 Task: In the  document Kennedy.odtMake this file  'available offline' Add shortcut to Drive 'Starred'Email the file to   softage.4@softage.net, with message attached Important: I've emailed you crucial details. Please make sure to go through it thoroughly. and file type: 'Open Document'
Action: Mouse moved to (234, 313)
Screenshot: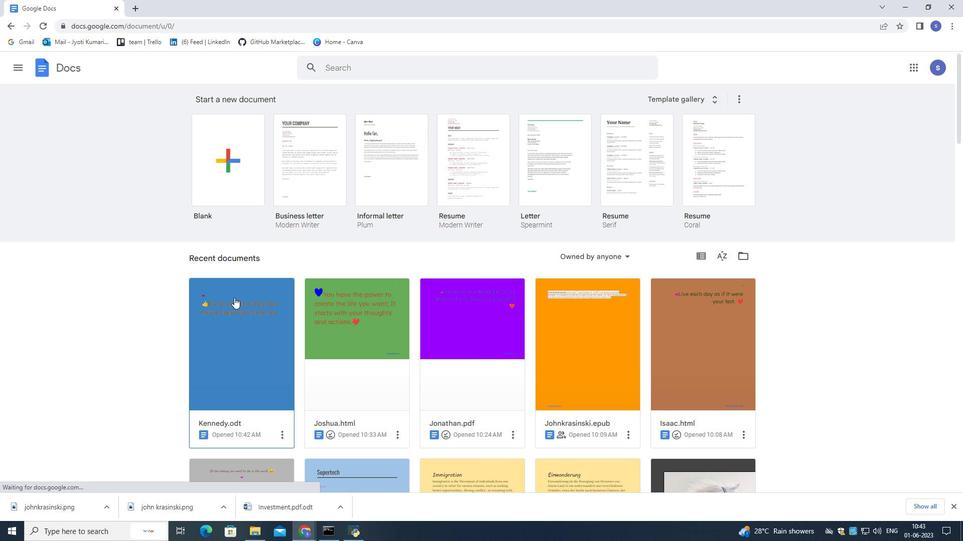 
Action: Mouse pressed left at (234, 313)
Screenshot: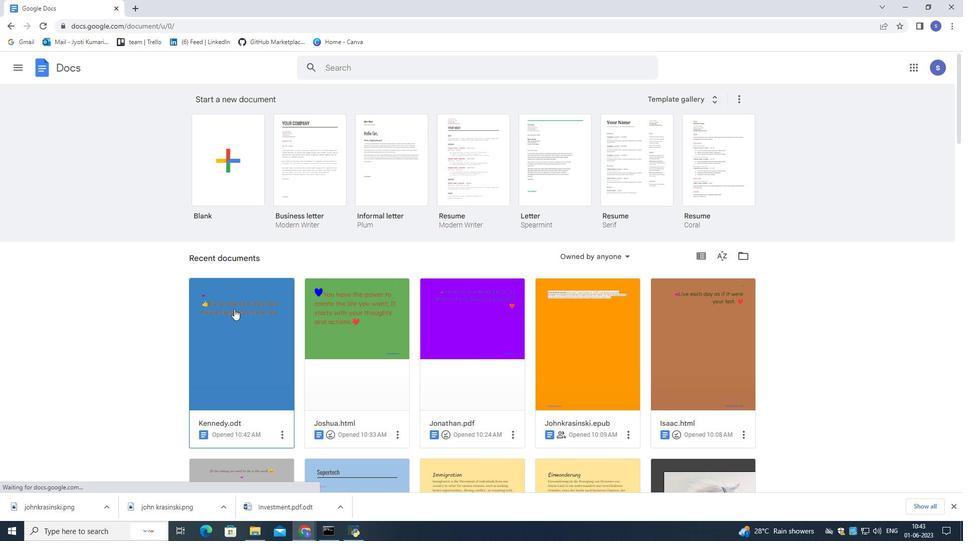 
Action: Mouse moved to (234, 313)
Screenshot: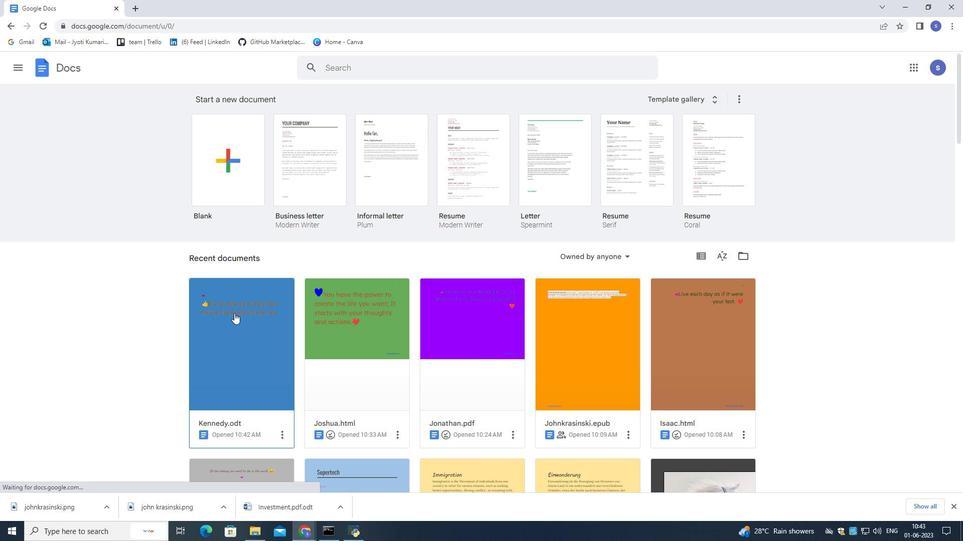 
Action: Mouse pressed left at (234, 313)
Screenshot: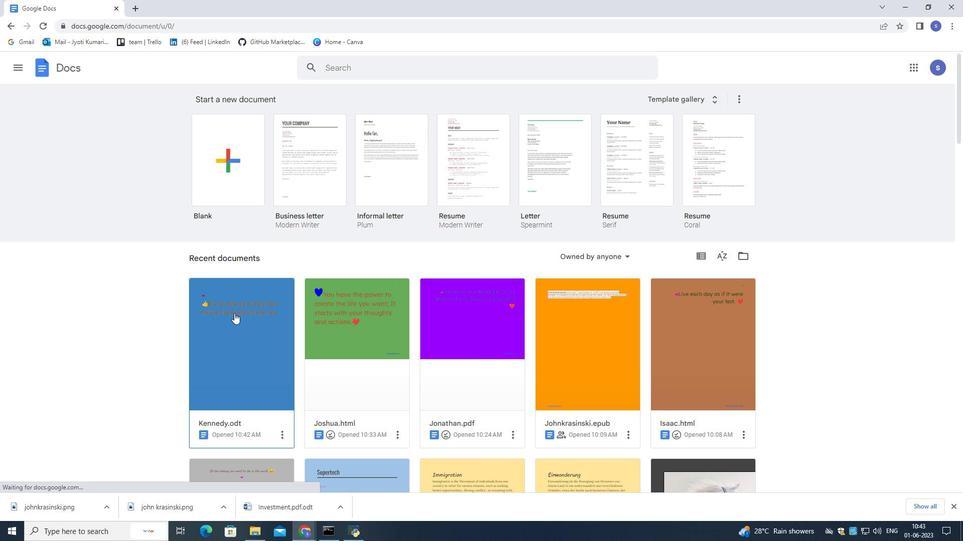 
Action: Mouse moved to (34, 73)
Screenshot: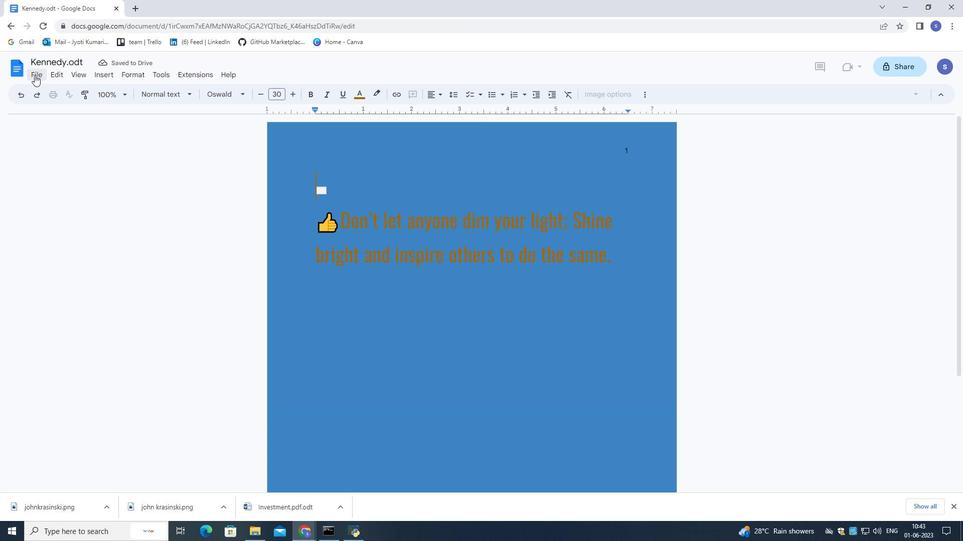 
Action: Mouse pressed left at (34, 73)
Screenshot: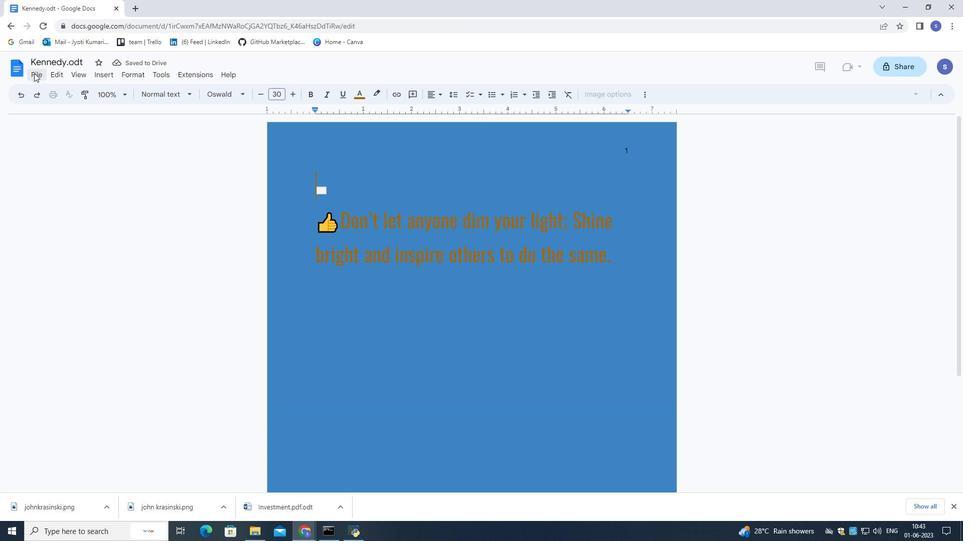 
Action: Mouse moved to (111, 293)
Screenshot: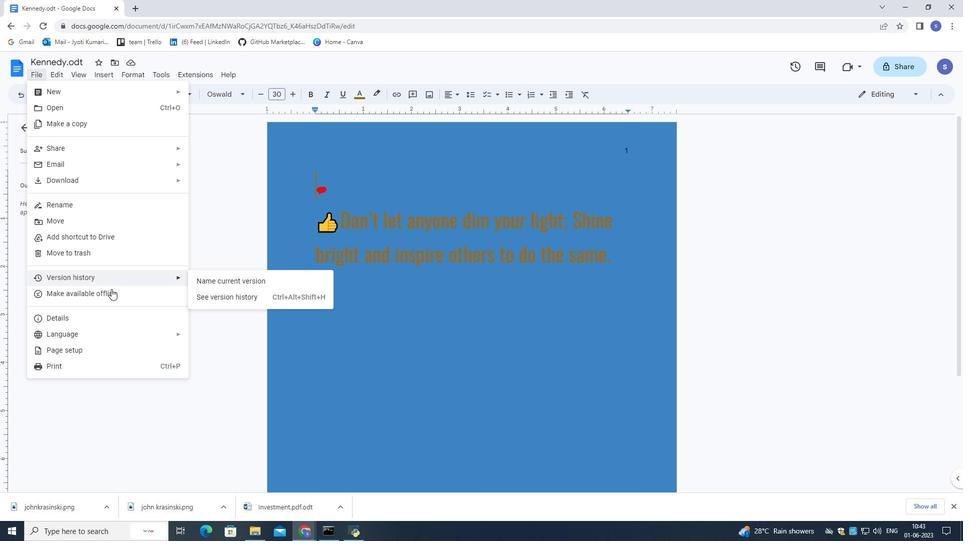
Action: Mouse pressed left at (111, 293)
Screenshot: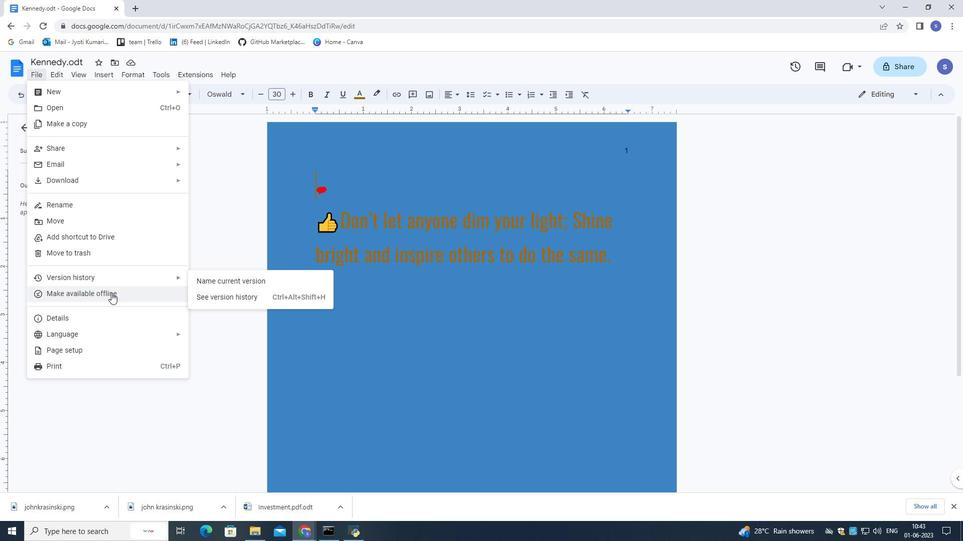 
Action: Mouse moved to (35, 75)
Screenshot: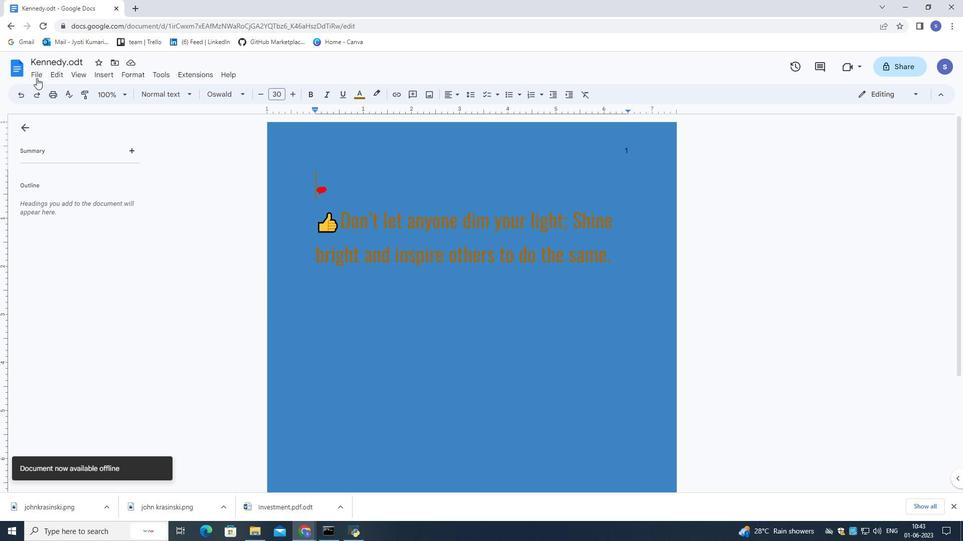 
Action: Mouse pressed left at (35, 75)
Screenshot: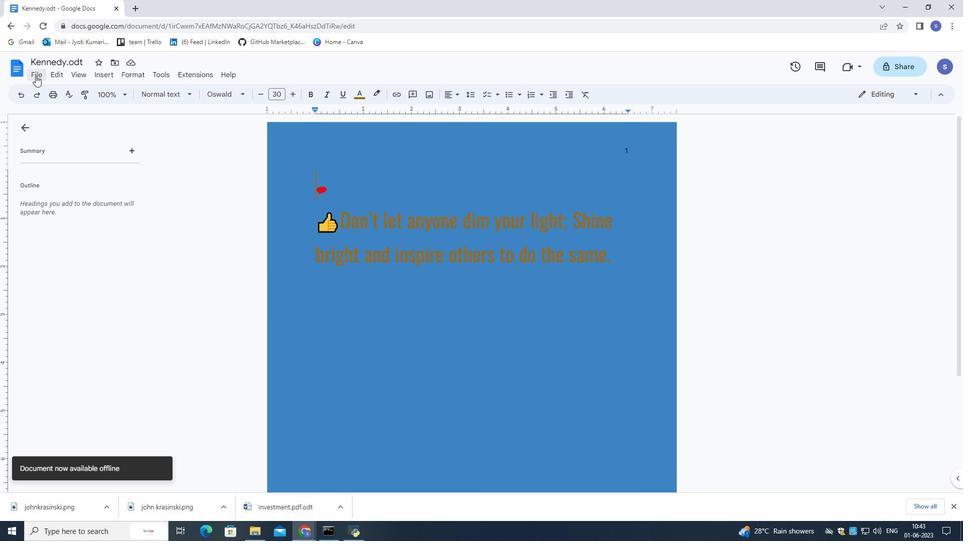 
Action: Mouse moved to (79, 239)
Screenshot: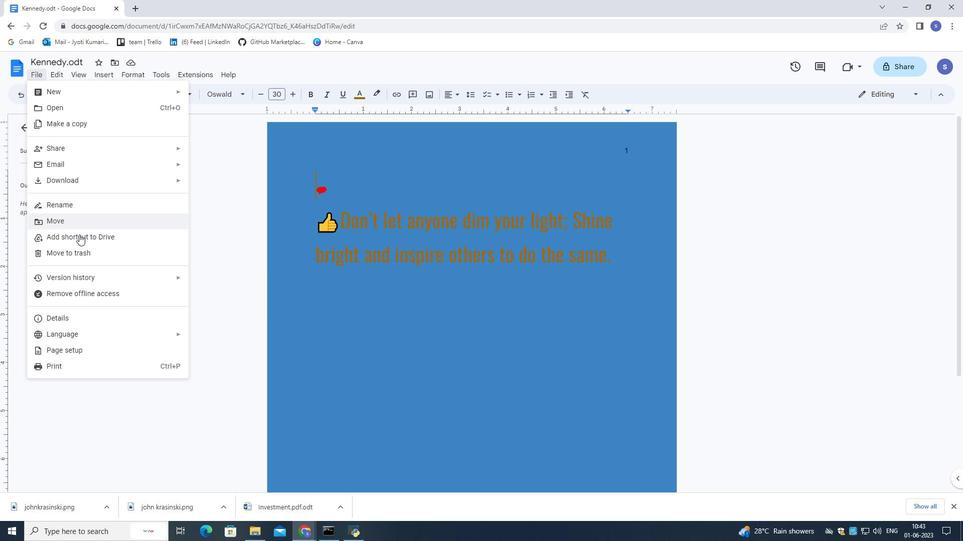 
Action: Mouse pressed left at (79, 239)
Screenshot: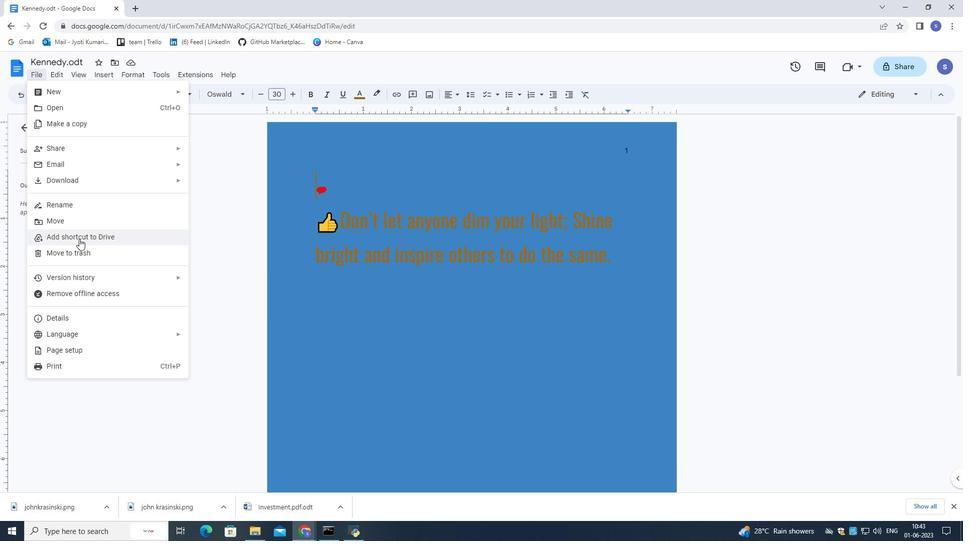 
Action: Mouse moved to (241, 216)
Screenshot: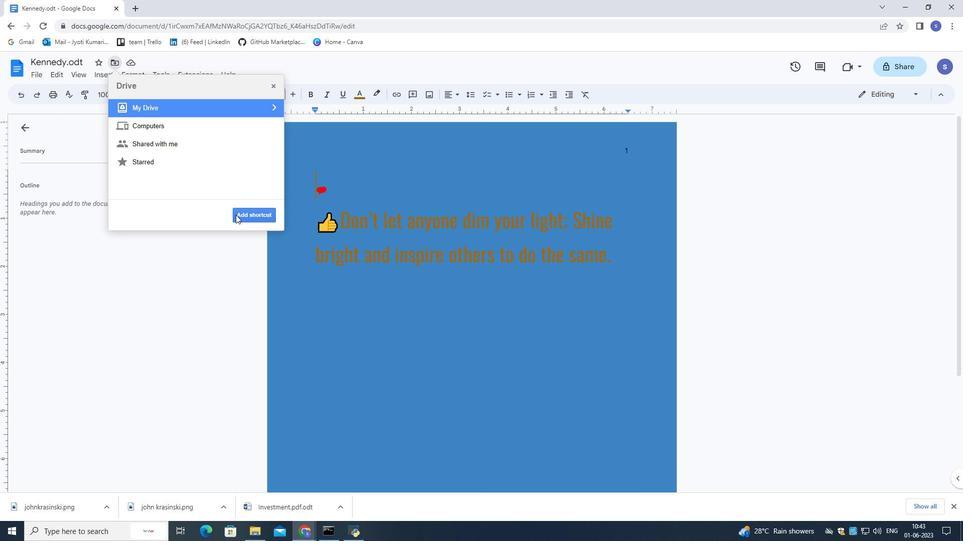 
Action: Mouse pressed left at (241, 216)
Screenshot: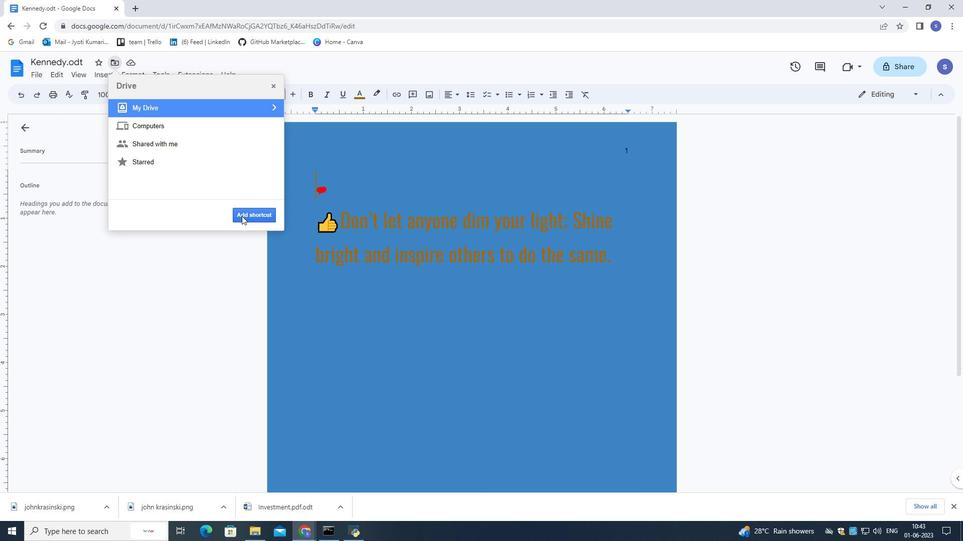
Action: Mouse moved to (42, 71)
Screenshot: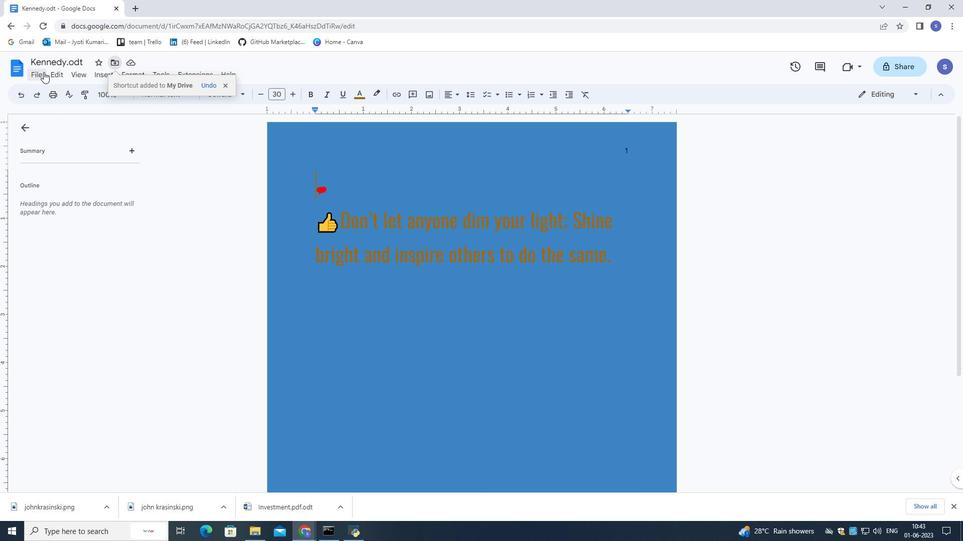 
Action: Mouse pressed left at (42, 71)
Screenshot: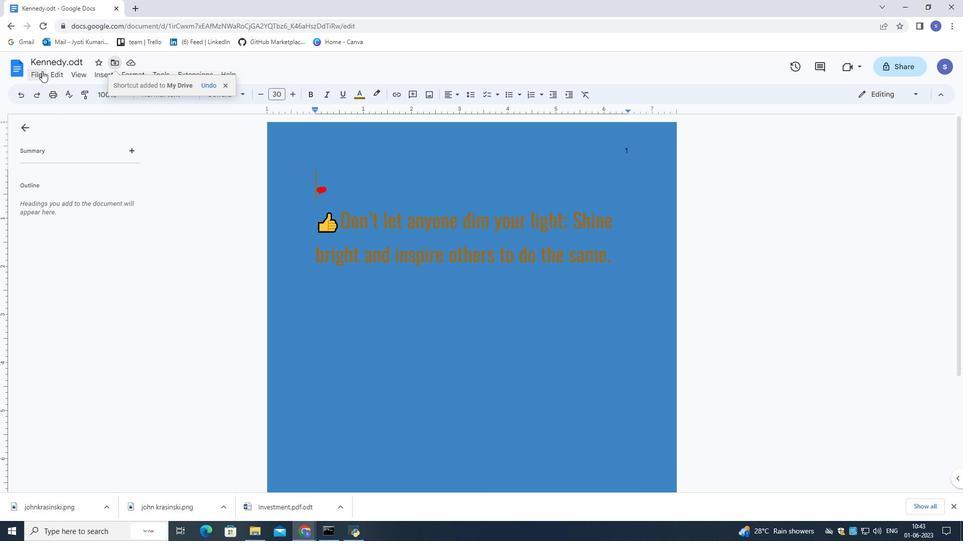 
Action: Mouse moved to (205, 170)
Screenshot: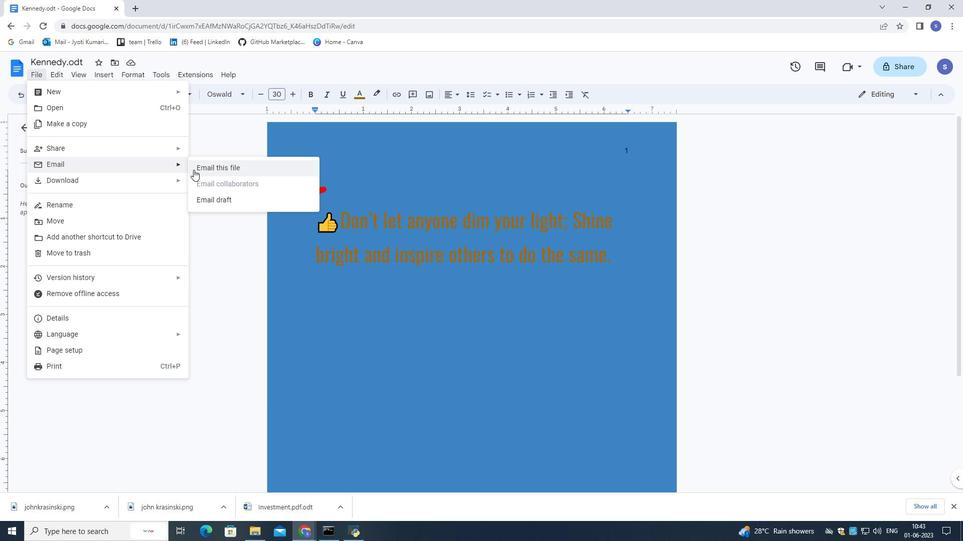 
Action: Mouse pressed left at (205, 170)
Screenshot: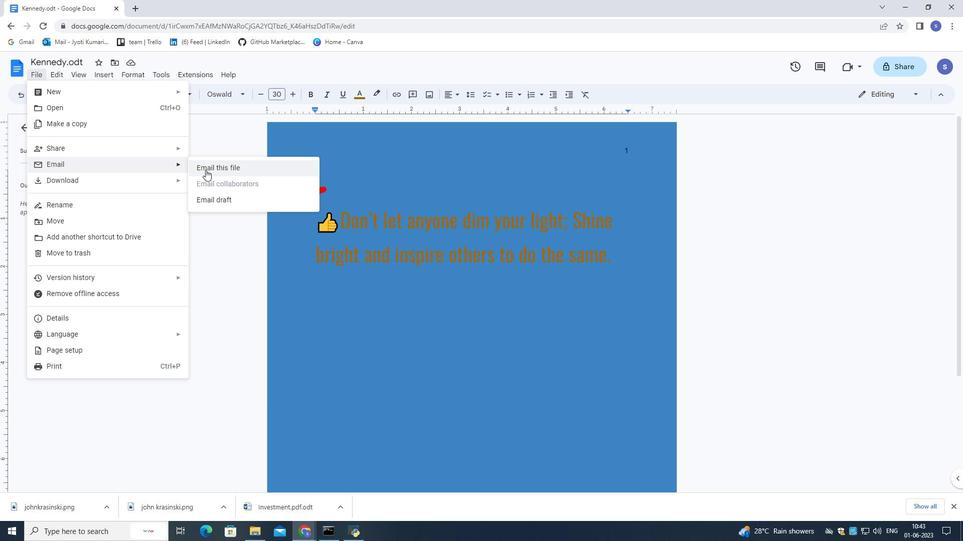 
Action: Mouse moved to (206, 161)
Screenshot: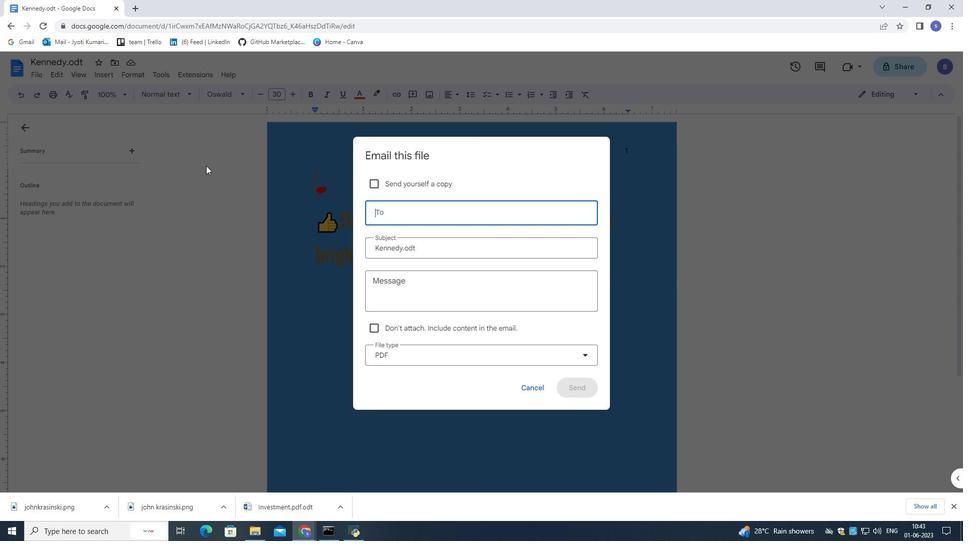 
Action: Key pressed softage.4<Key.shift>@softage/<Key.backspace>.net
Screenshot: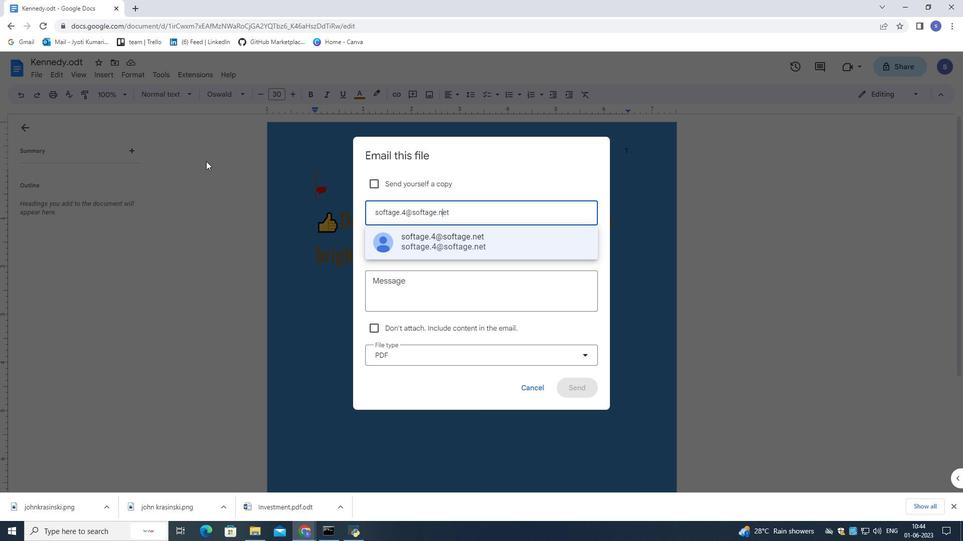
Action: Mouse moved to (398, 238)
Screenshot: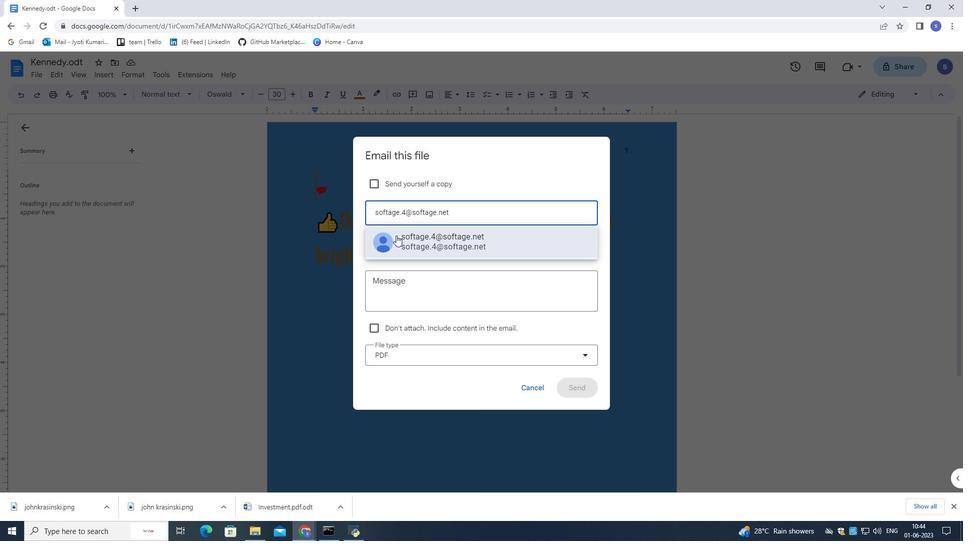
Action: Mouse pressed left at (398, 238)
Screenshot: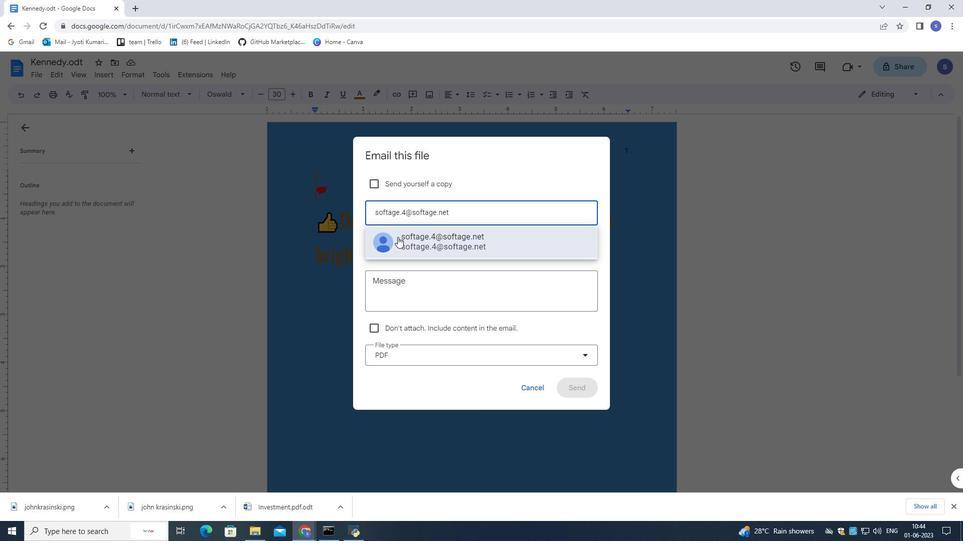 
Action: Mouse moved to (472, 303)
Screenshot: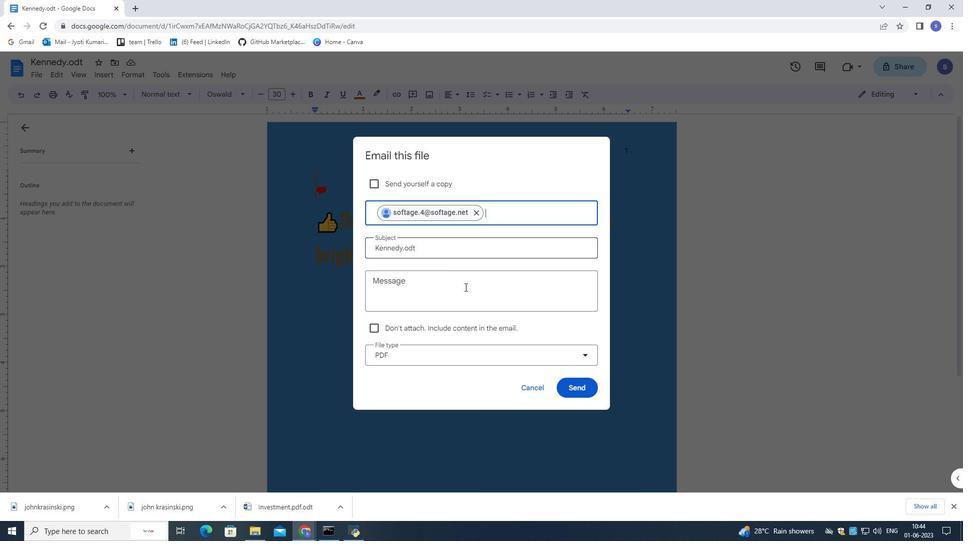 
Action: Mouse pressed left at (472, 303)
Screenshot: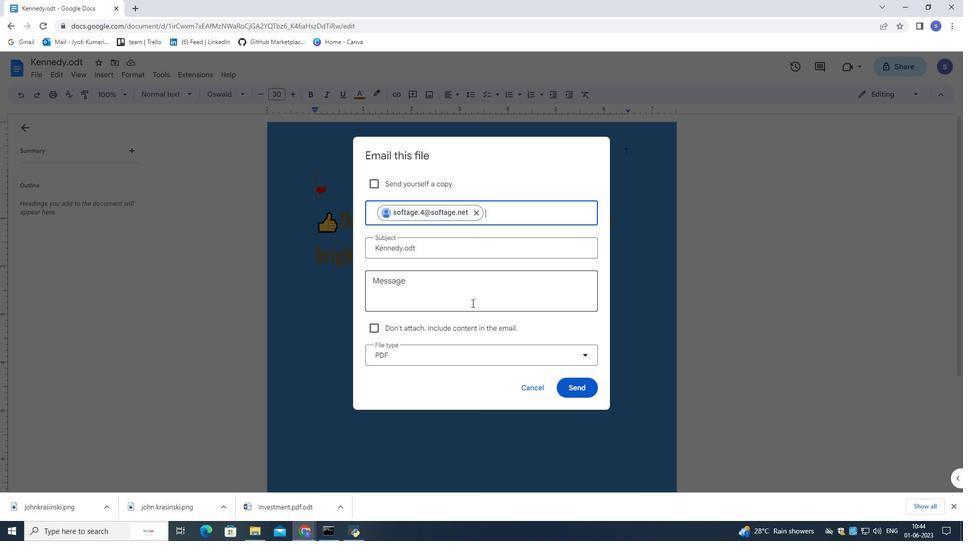 
Action: Mouse moved to (448, 282)
Screenshot: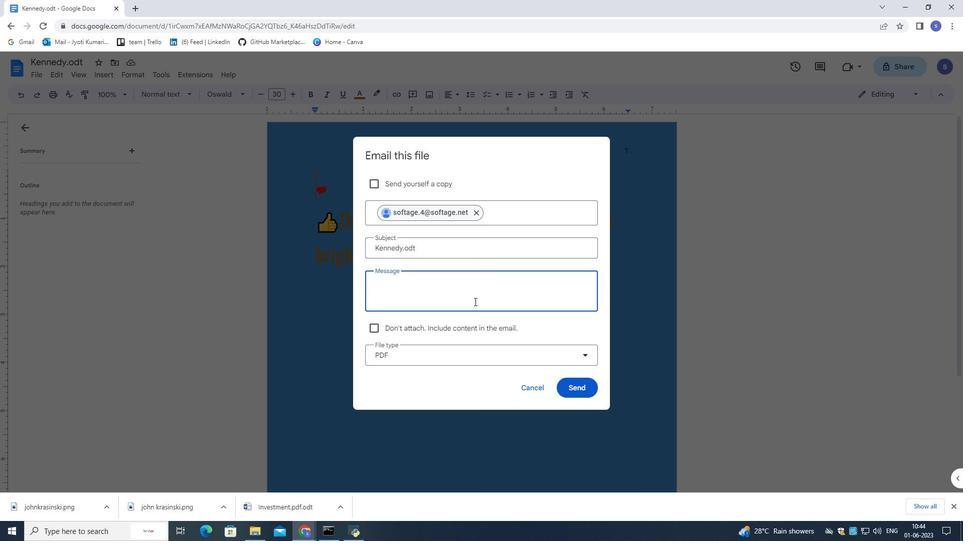 
Action: Key pressed <Key.shift>Important<Key.space><Key.shift_r>:<Key.space><Key.shift>I've<Key.space>emailed<Key.space>you<Key.space>cri<Key.backspace>ucial<Key.space>details.<Key.space><Key.shift>Please<Key.space>make<Key.space>sure<Key.space>to<Key.space>go<Key.space>through<Key.space>it<Key.space>thr<Key.backspace>oroughly.
Screenshot: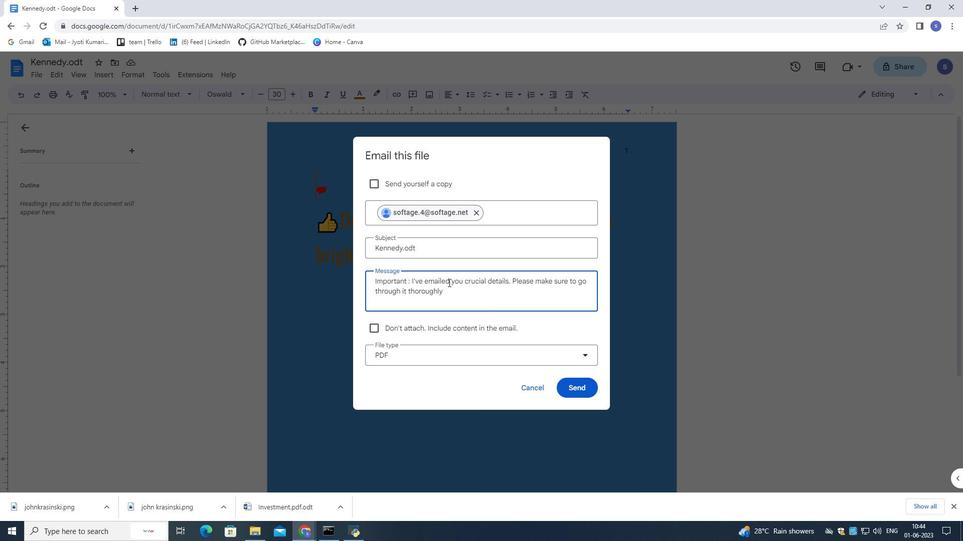 
Action: Mouse moved to (475, 354)
Screenshot: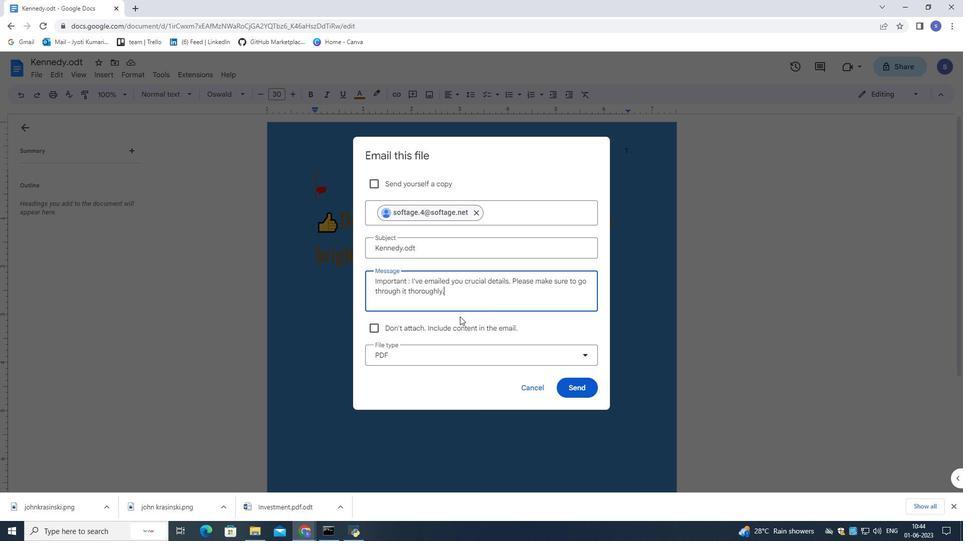 
Action: Mouse pressed left at (475, 354)
Screenshot: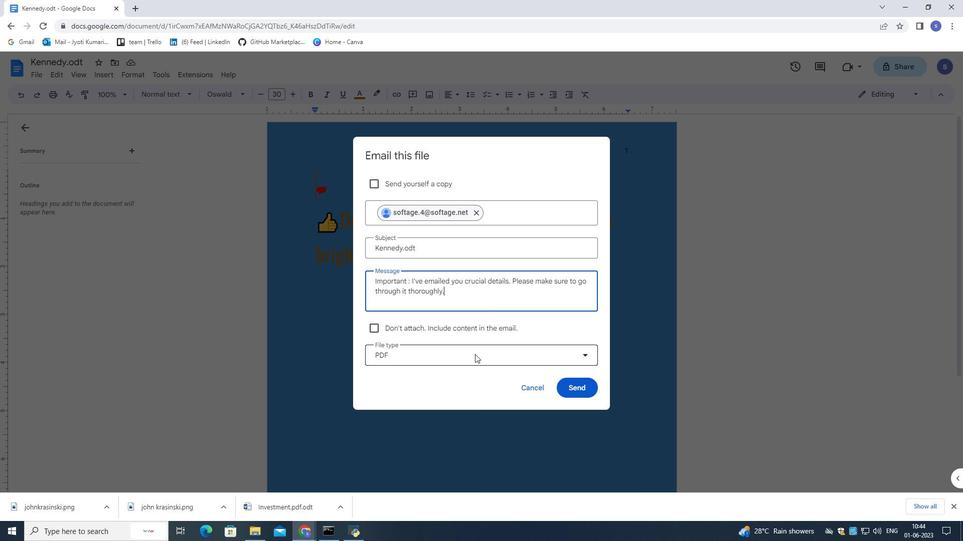 
Action: Mouse moved to (527, 412)
Screenshot: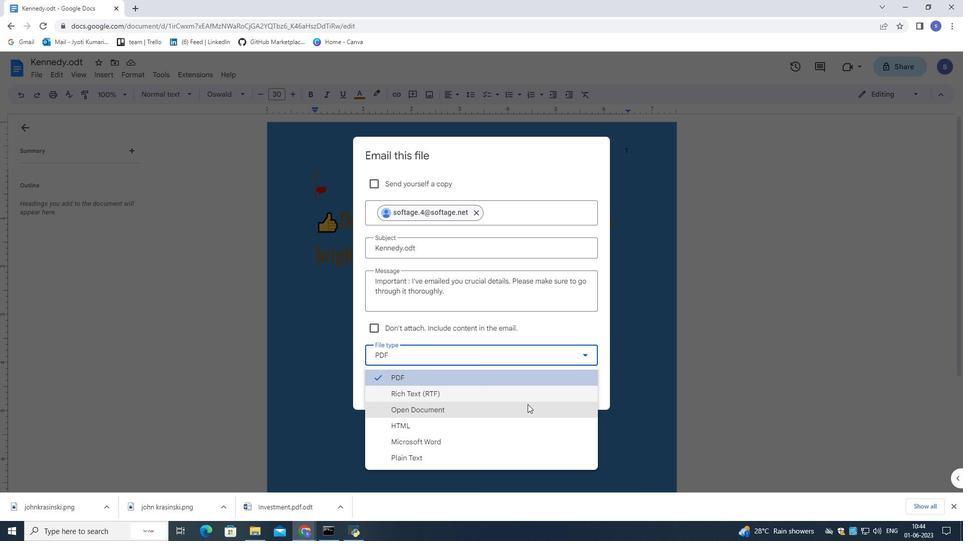
Action: Mouse pressed left at (527, 412)
Screenshot: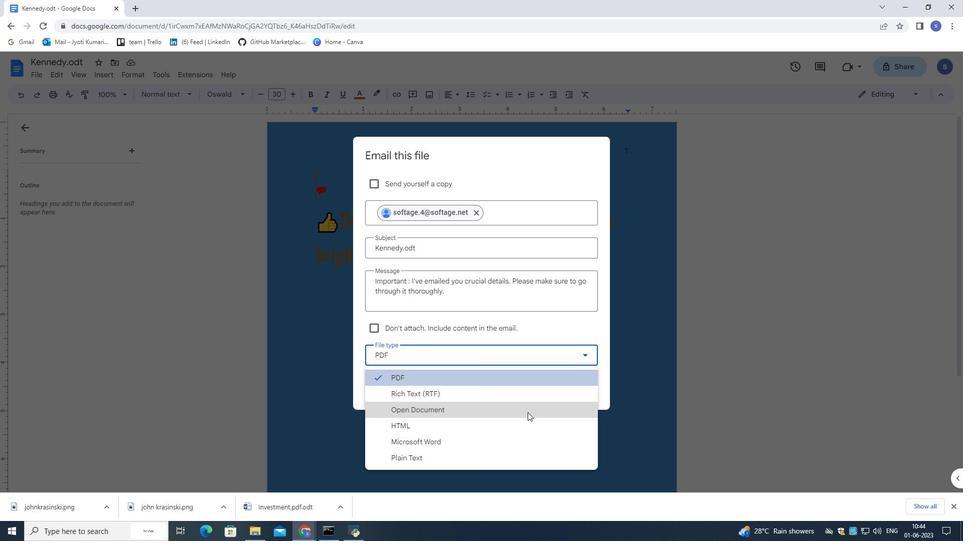 
Action: Mouse moved to (590, 386)
Screenshot: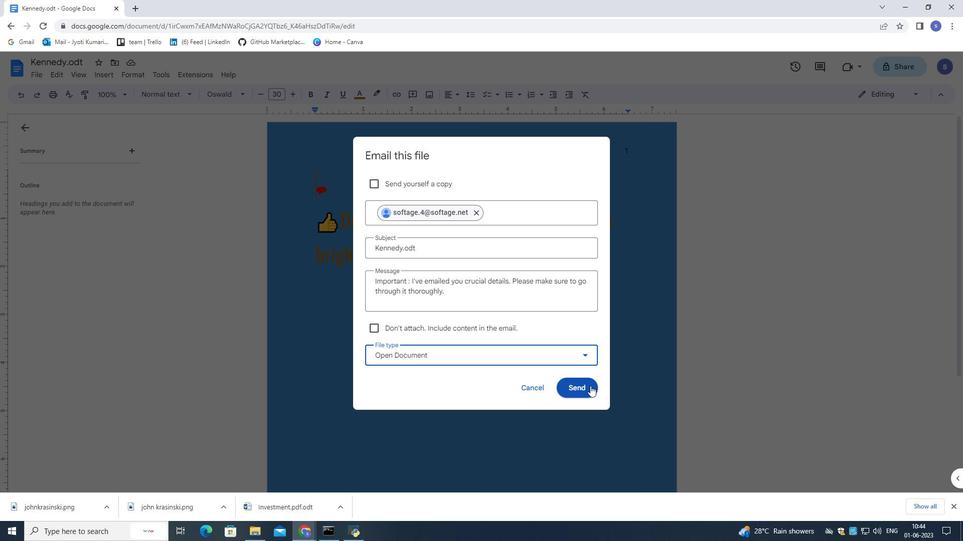 
Action: Mouse pressed left at (590, 386)
Screenshot: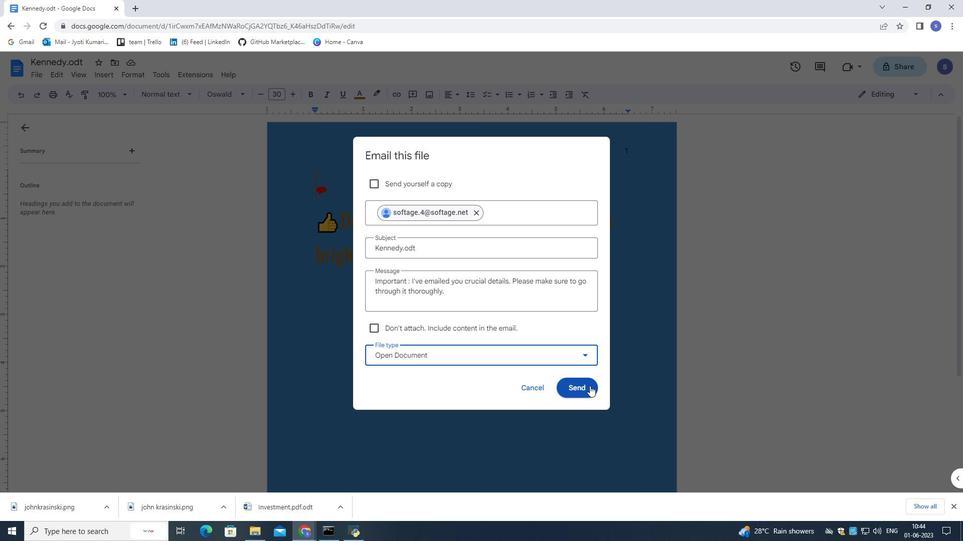 
Action: Mouse moved to (578, 312)
Screenshot: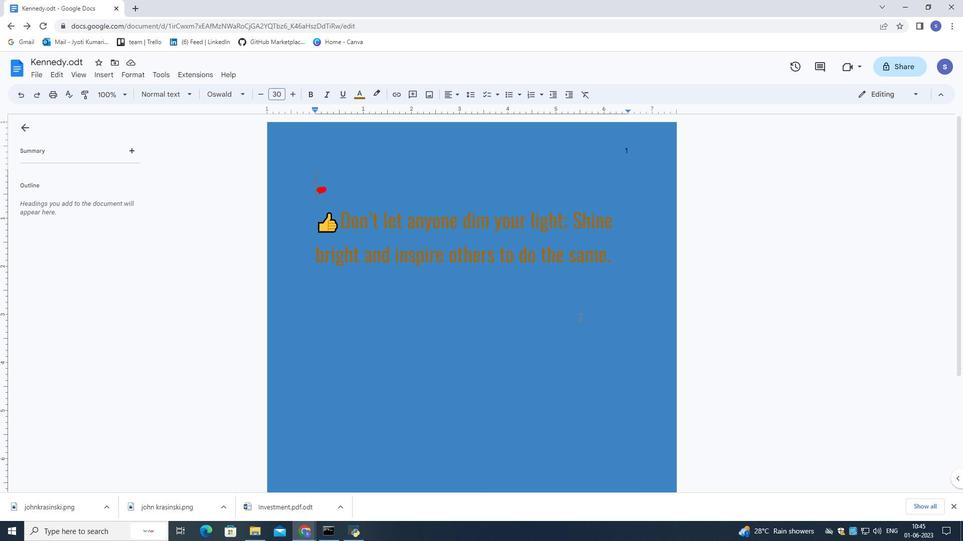 
